 Task: Calculate mortgage payments in Spokane, Washington and evaluate the risks and benefits of this adjustable-rate mortgage.
Action: Mouse moved to (128, 125)
Screenshot: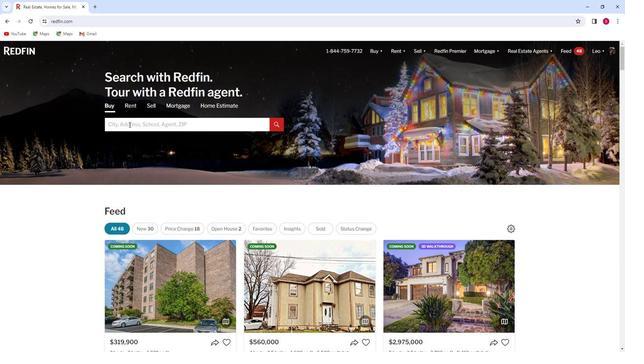 
Action: Mouse pressed left at (128, 125)
Screenshot: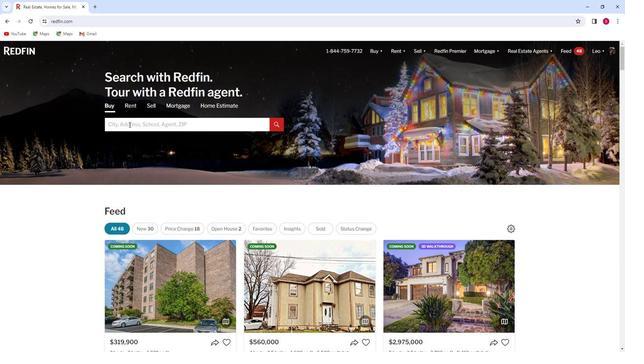 
Action: Key pressed <Key.shift>Spokane
Screenshot: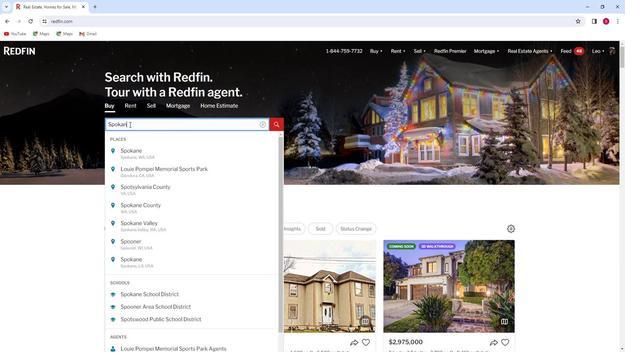 
Action: Mouse moved to (138, 151)
Screenshot: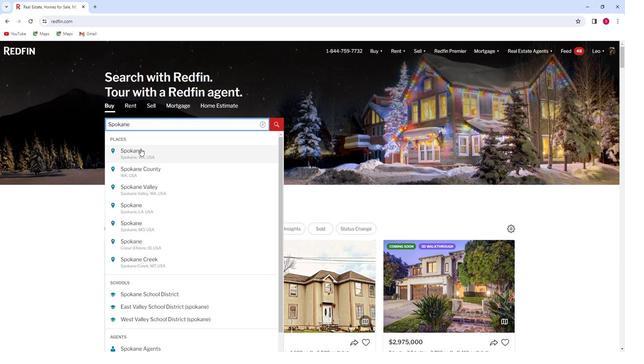 
Action: Mouse pressed left at (138, 151)
Screenshot: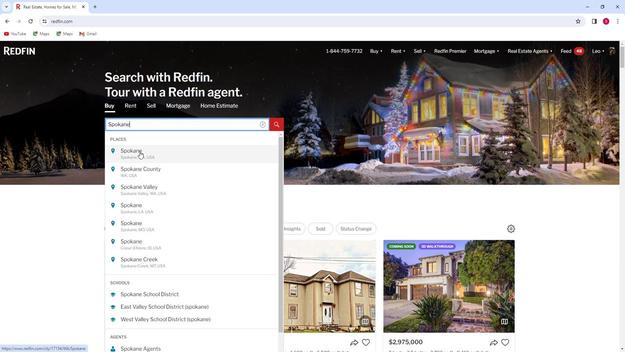 
Action: Mouse moved to (461, 110)
Screenshot: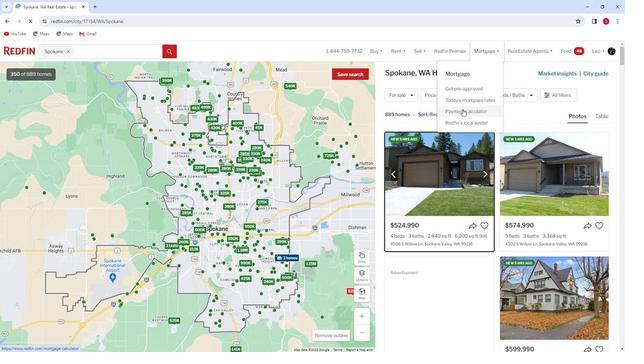 
Action: Mouse pressed left at (461, 110)
Screenshot: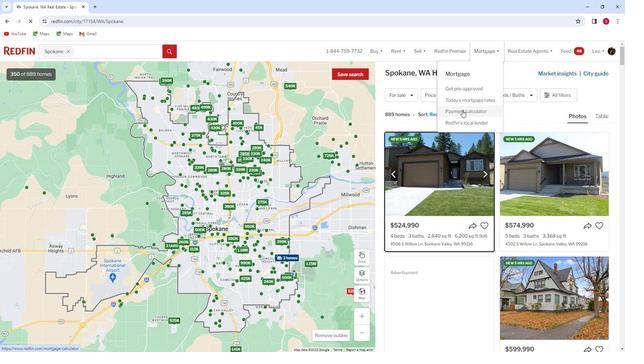 
Action: Mouse moved to (186, 185)
Screenshot: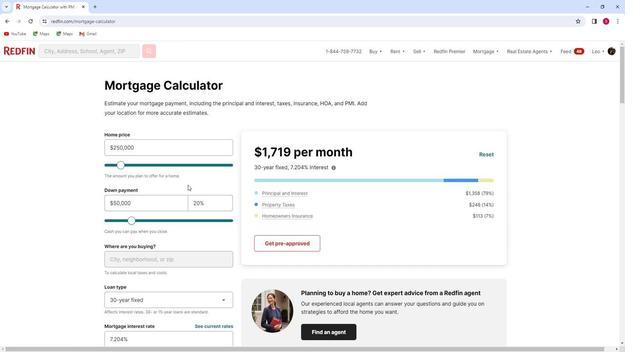 
Action: Mouse scrolled (186, 184) with delta (0, 0)
Screenshot: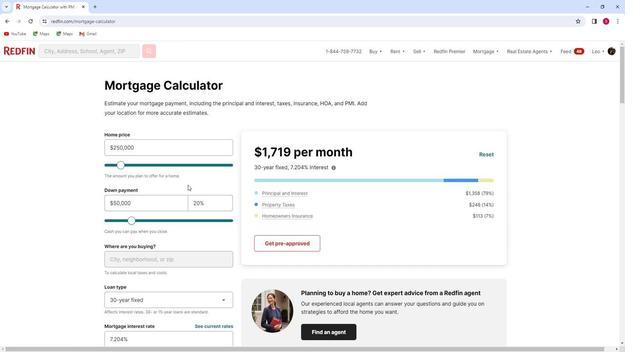 
Action: Mouse scrolled (186, 184) with delta (0, 0)
Screenshot: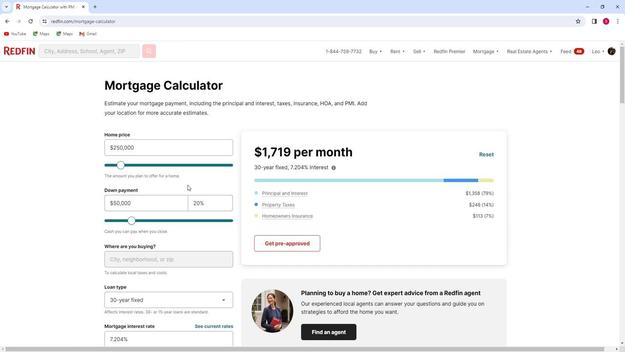 
Action: Mouse scrolled (186, 184) with delta (0, 0)
Screenshot: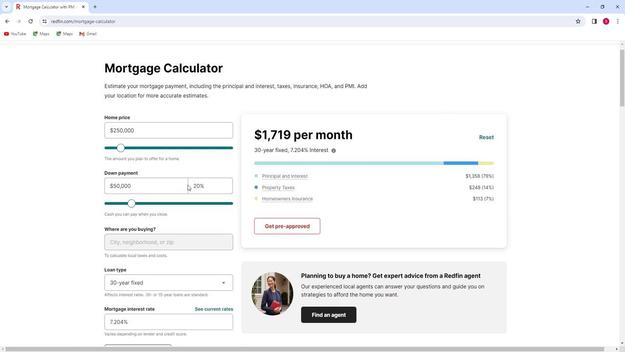 
Action: Mouse moved to (142, 157)
Screenshot: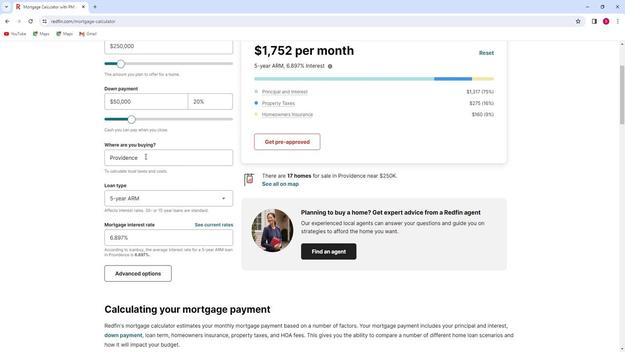 
Action: Mouse pressed left at (142, 157)
Screenshot: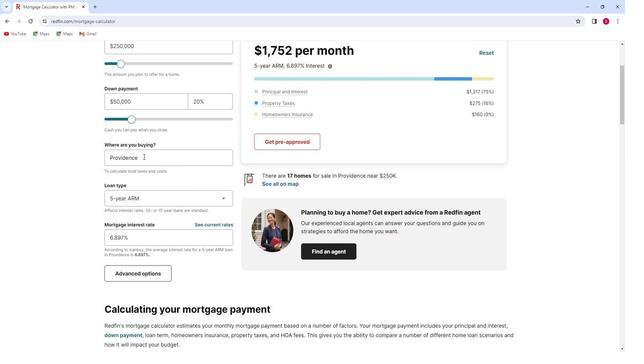 
Action: Mouse moved to (128, 158)
Screenshot: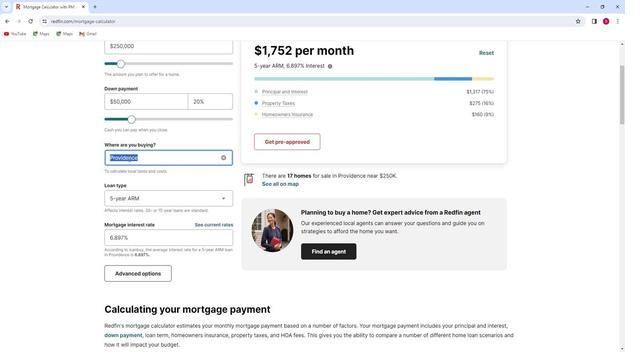
Action: Key pressed <Key.shift>Spokane
Screenshot: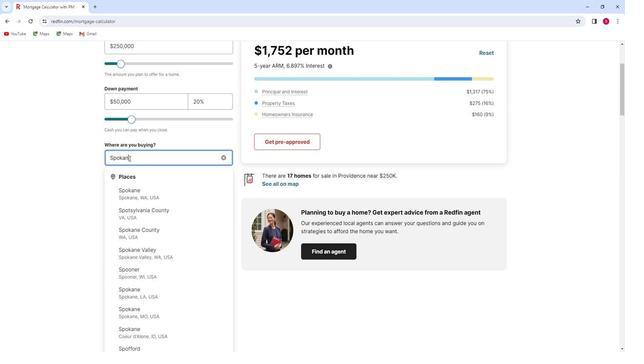
Action: Mouse moved to (149, 195)
Screenshot: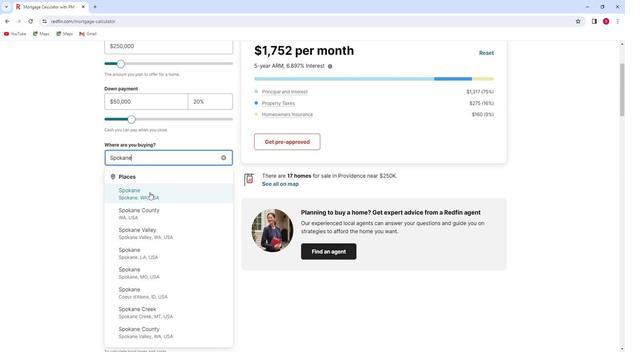 
Action: Mouse pressed left at (149, 195)
Screenshot: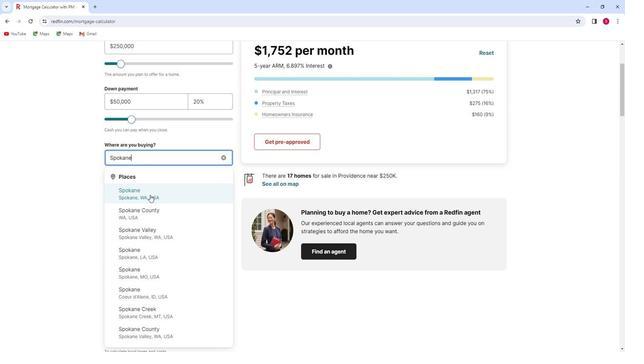 
Action: Mouse moved to (149, 194)
Screenshot: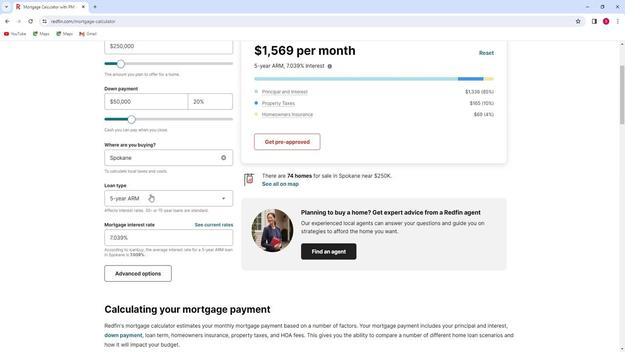 
Action: Mouse scrolled (149, 194) with delta (0, 0)
Screenshot: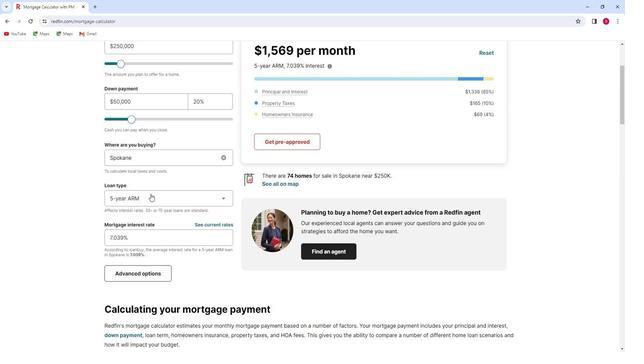 
Action: Mouse scrolled (149, 194) with delta (0, 0)
Screenshot: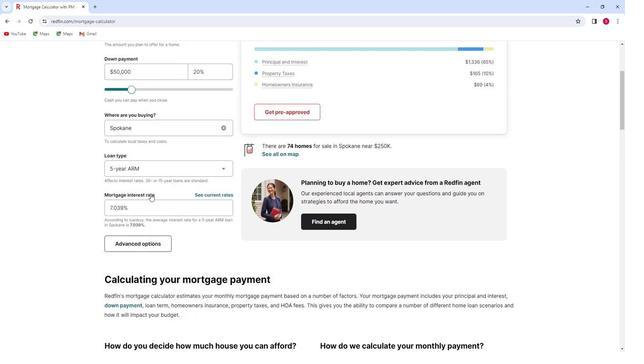 
Action: Mouse moved to (136, 168)
Screenshot: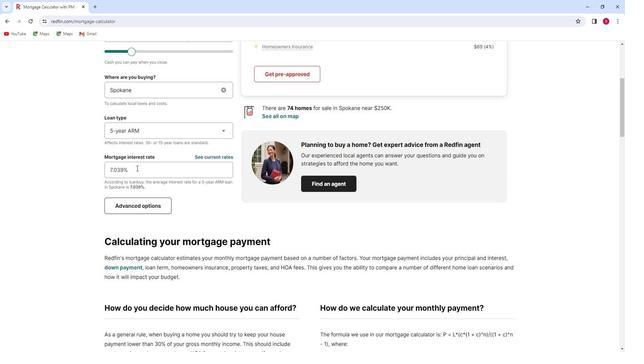 
Action: Mouse scrolled (136, 168) with delta (0, 0)
Screenshot: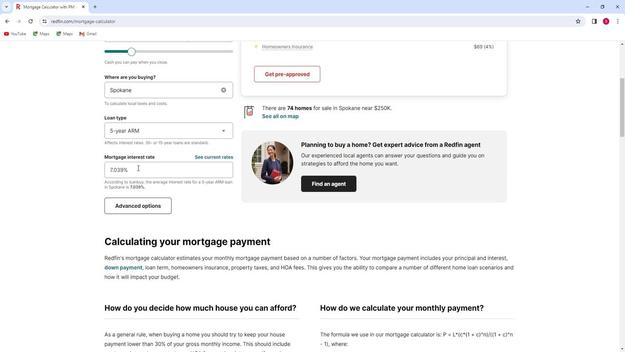 
Action: Mouse scrolled (136, 168) with delta (0, 0)
Screenshot: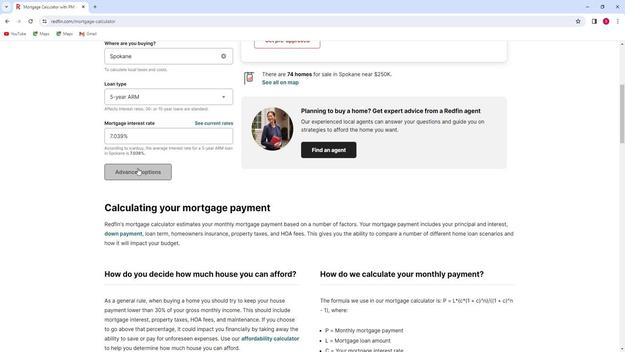 
Action: Mouse scrolled (136, 168) with delta (0, 0)
Screenshot: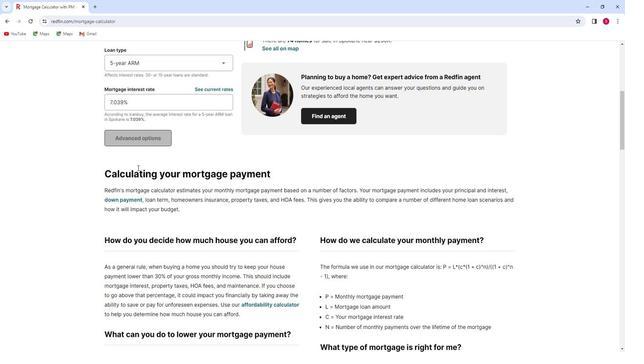 
Action: Mouse scrolled (136, 168) with delta (0, 0)
Screenshot: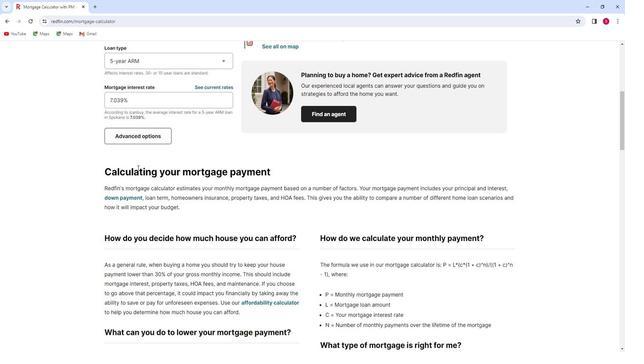 
Action: Mouse scrolled (136, 168) with delta (0, 0)
Screenshot: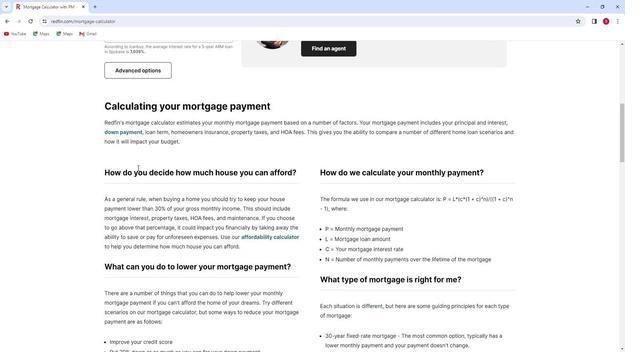 
Action: Mouse moved to (136, 168)
Screenshot: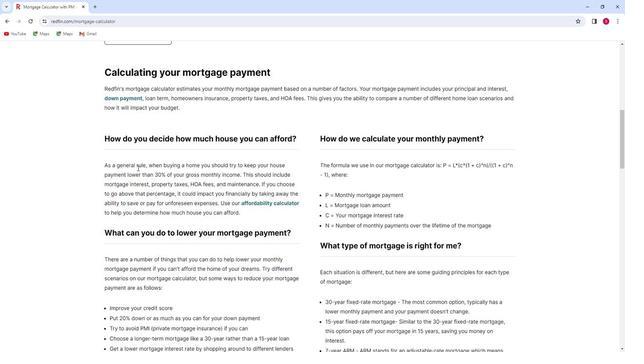 
Action: Mouse scrolled (136, 167) with delta (0, 0)
Screenshot: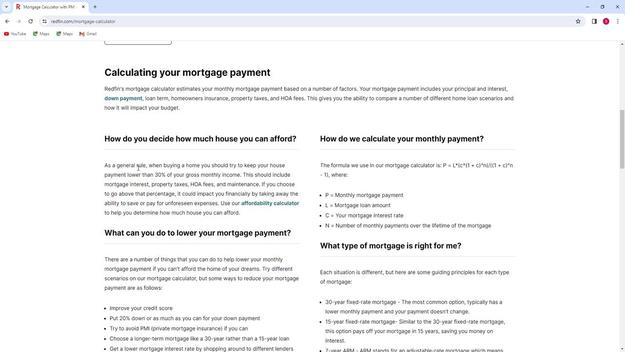 
Action: Mouse scrolled (136, 167) with delta (0, 0)
Screenshot: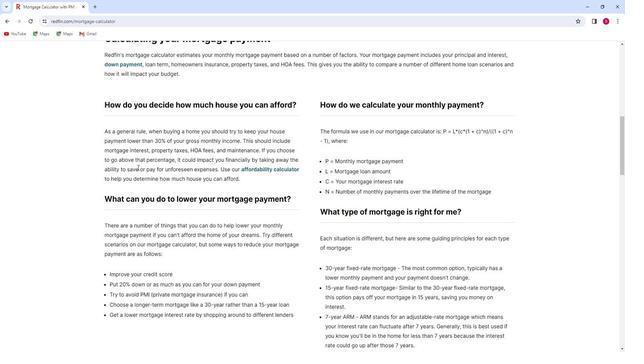 
Action: Mouse scrolled (136, 167) with delta (0, 0)
Screenshot: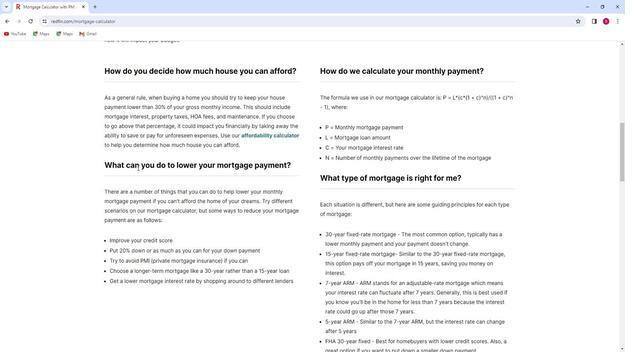 
Action: Mouse scrolled (136, 167) with delta (0, 0)
Screenshot: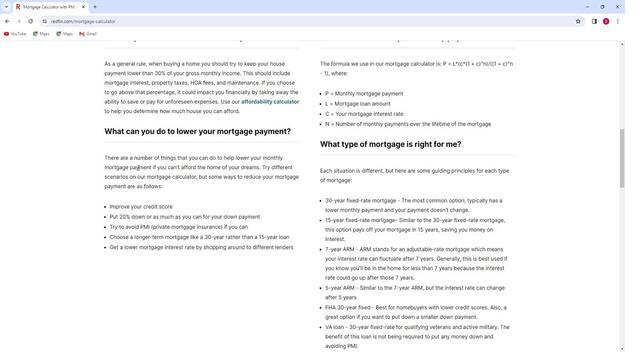 
Action: Mouse moved to (136, 168)
Screenshot: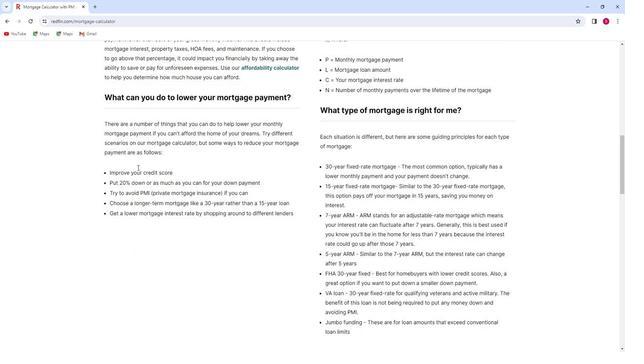 
Action: Mouse scrolled (136, 167) with delta (0, 0)
Screenshot: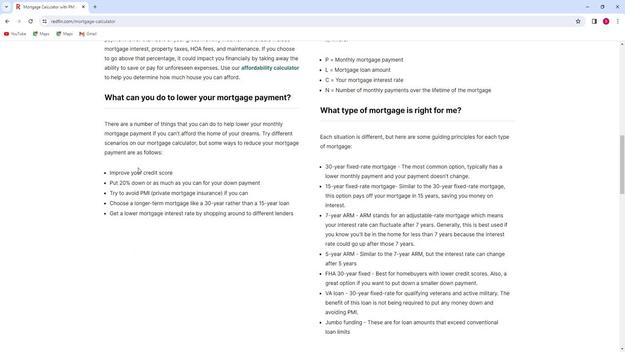 
Action: Mouse scrolled (136, 167) with delta (0, 0)
Screenshot: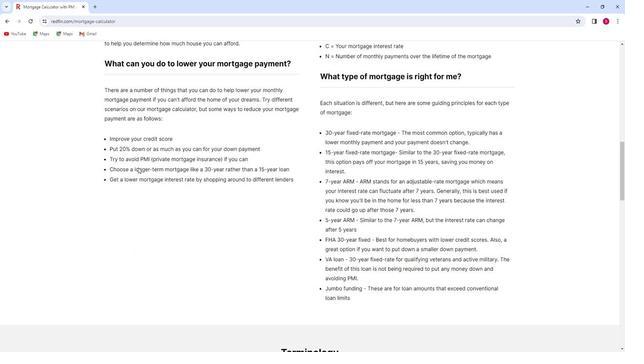 
Action: Mouse scrolled (136, 167) with delta (0, 0)
Screenshot: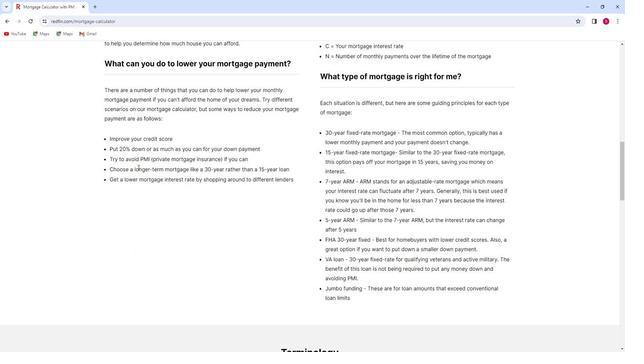 
Action: Mouse scrolled (136, 167) with delta (0, 0)
Screenshot: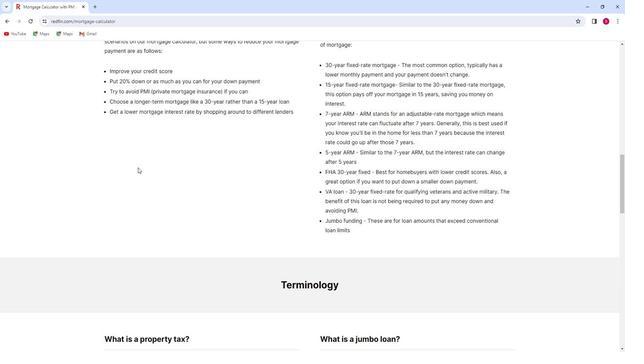 
Action: Mouse scrolled (136, 167) with delta (0, 0)
Screenshot: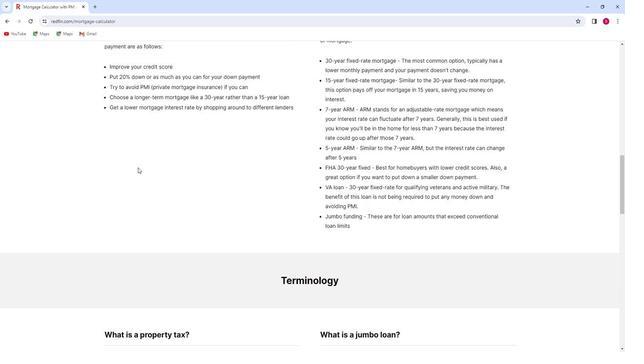 
Action: Mouse scrolled (136, 167) with delta (0, 0)
Screenshot: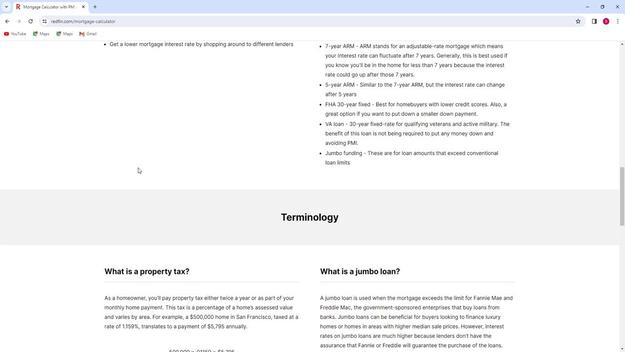 
Action: Mouse scrolled (136, 167) with delta (0, 0)
Screenshot: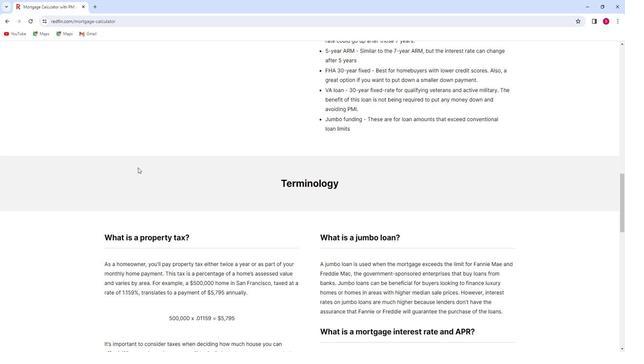 
Action: Mouse scrolled (136, 167) with delta (0, 0)
Screenshot: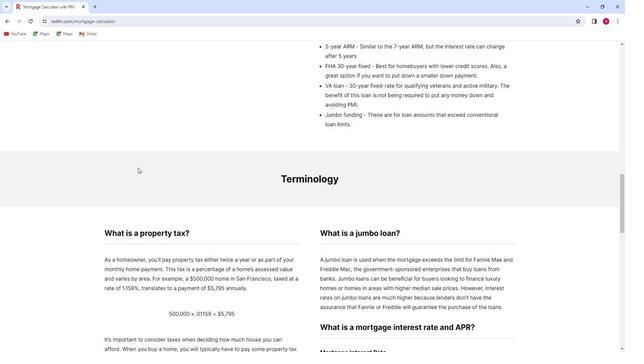 
Action: Mouse scrolled (136, 167) with delta (0, 0)
Screenshot: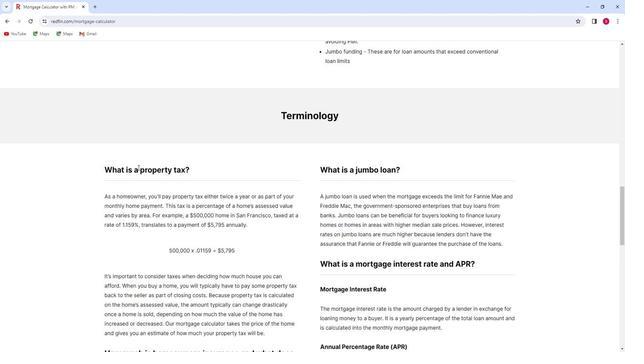 
Action: Mouse scrolled (136, 167) with delta (0, 0)
Screenshot: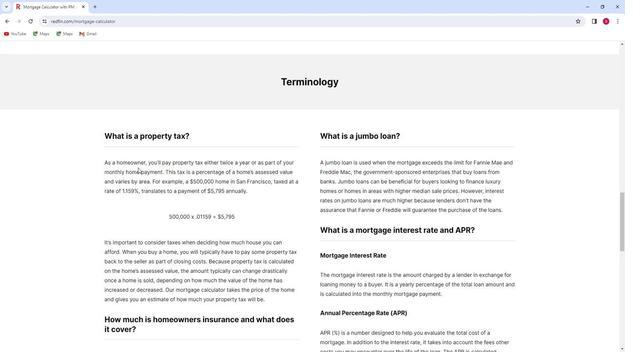 
Action: Mouse scrolled (136, 167) with delta (0, 0)
Screenshot: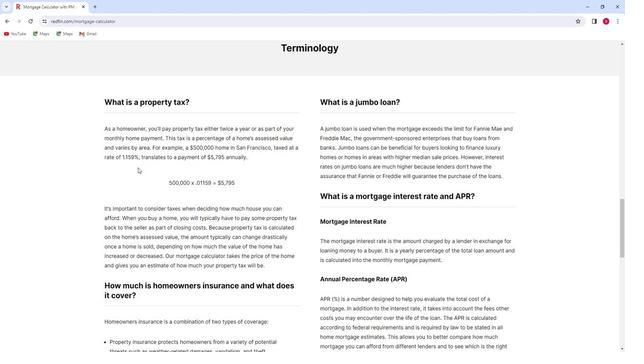
Action: Mouse scrolled (136, 167) with delta (0, 0)
Screenshot: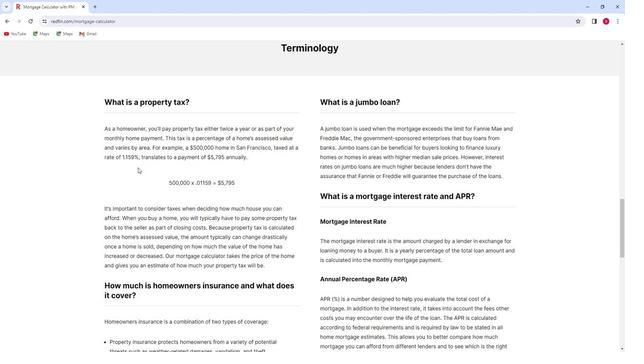
Action: Mouse moved to (337, 186)
Screenshot: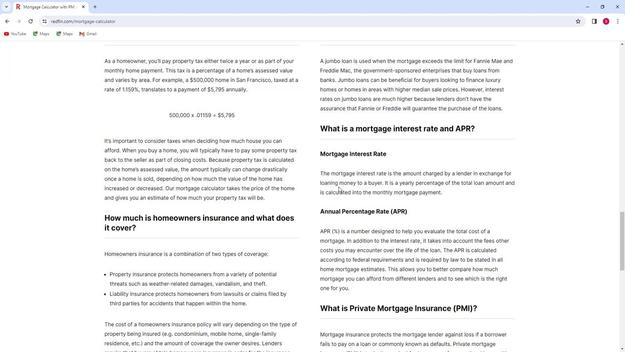 
Action: Mouse scrolled (337, 186) with delta (0, 0)
Screenshot: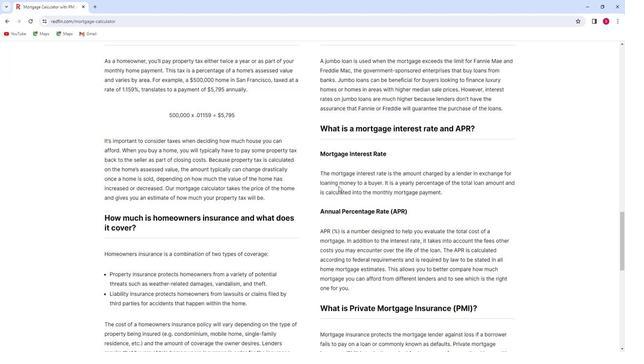 
Action: Mouse scrolled (337, 186) with delta (0, 0)
Screenshot: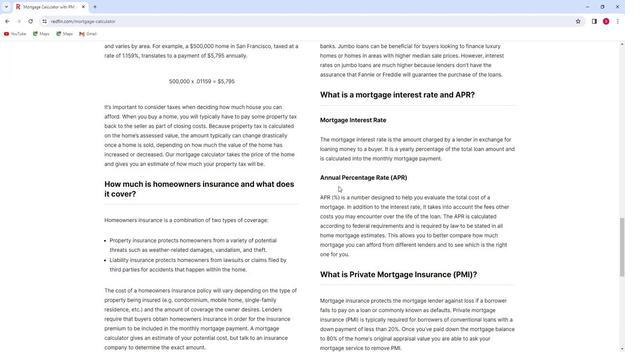 
Action: Mouse scrolled (337, 186) with delta (0, 0)
Screenshot: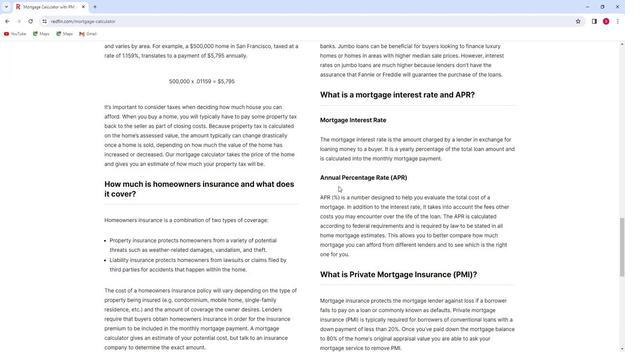 
Action: Mouse scrolled (337, 186) with delta (0, 0)
Screenshot: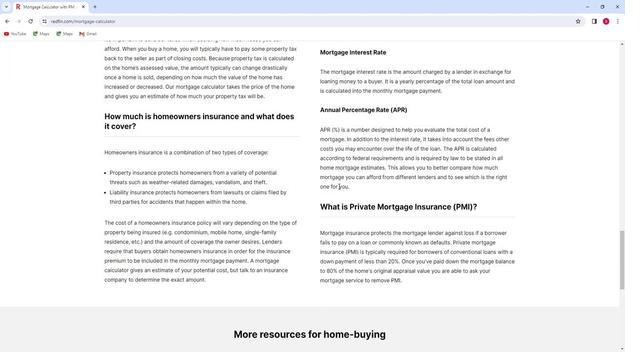 
Action: Mouse scrolled (337, 186) with delta (0, 0)
Screenshot: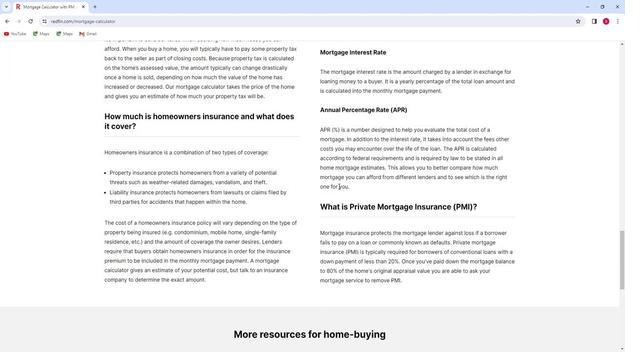 
Action: Mouse scrolled (337, 186) with delta (0, 0)
Screenshot: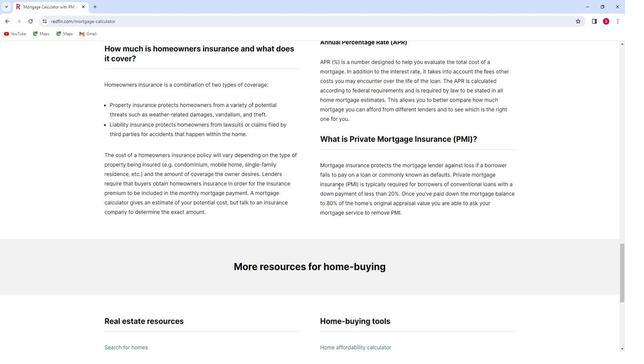 
Action: Mouse scrolled (337, 186) with delta (0, 0)
Screenshot: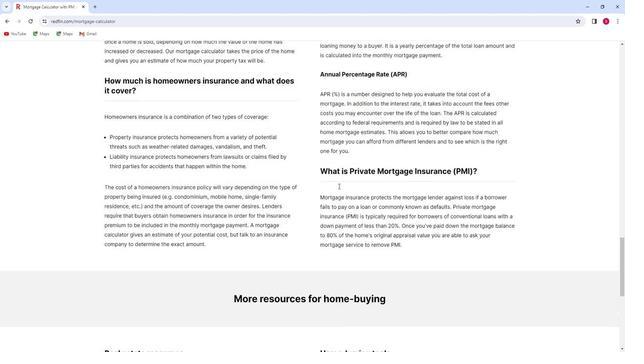 
Action: Mouse scrolled (337, 186) with delta (0, 0)
Screenshot: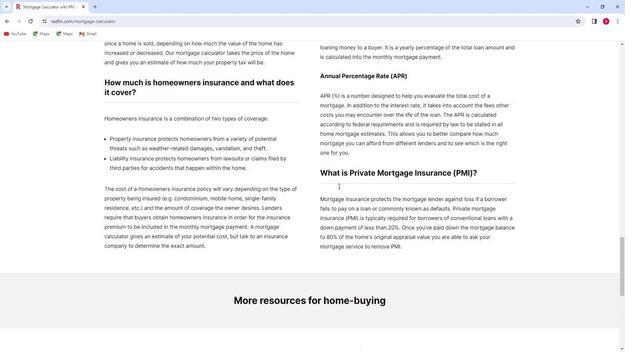 
Action: Mouse scrolled (337, 186) with delta (0, 0)
Screenshot: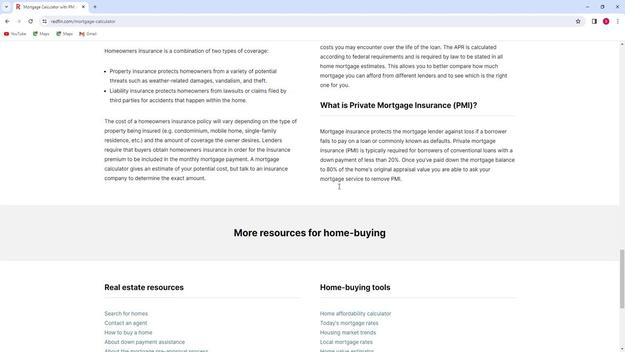 
Action: Mouse scrolled (337, 186) with delta (0, 0)
Screenshot: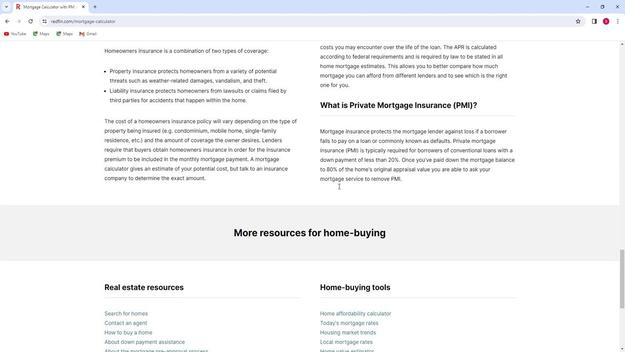 
Action: Mouse scrolled (337, 186) with delta (0, 0)
Screenshot: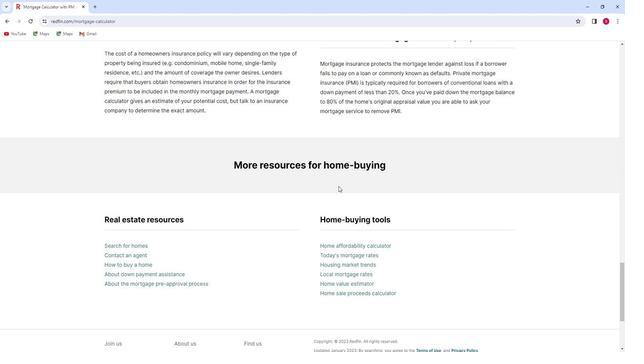 
Action: Mouse scrolled (337, 186) with delta (0, 0)
Screenshot: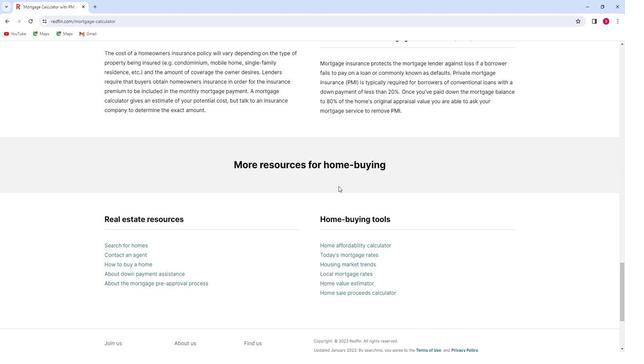 
Action: Mouse scrolled (337, 186) with delta (0, 0)
Screenshot: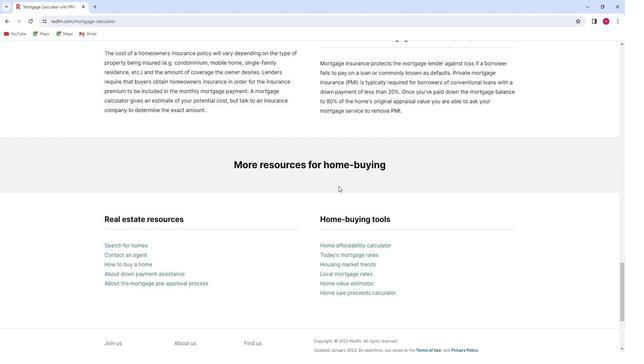 
Action: Mouse scrolled (337, 186) with delta (0, 0)
Screenshot: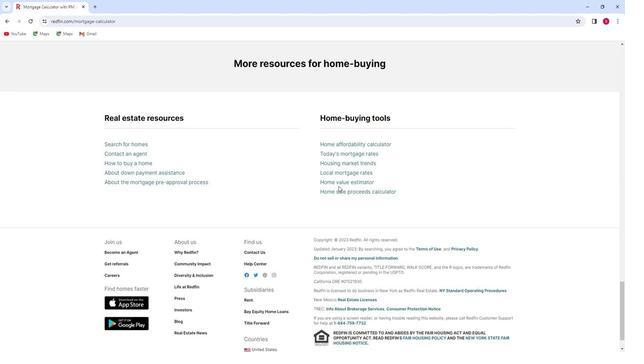 
Action: Mouse scrolled (337, 186) with delta (0, 0)
Screenshot: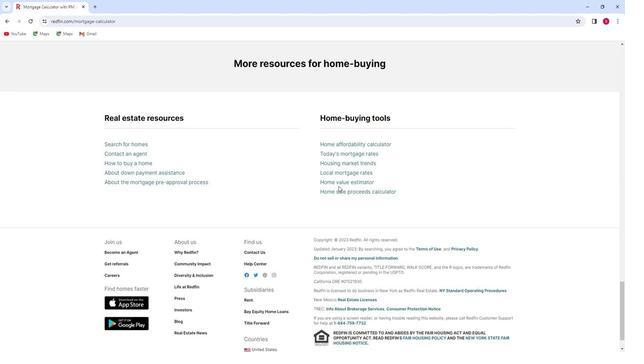 
Action: Mouse scrolled (337, 186) with delta (0, 0)
Screenshot: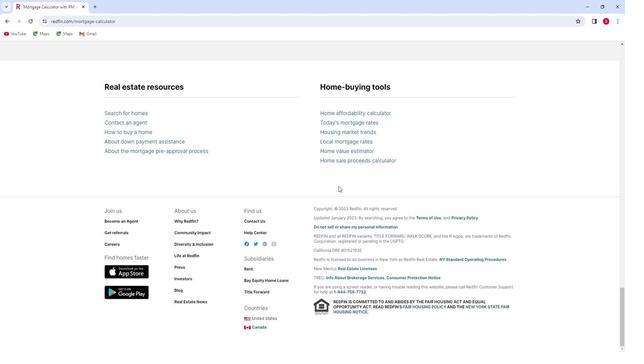 
Action: Mouse scrolled (337, 186) with delta (0, 0)
Screenshot: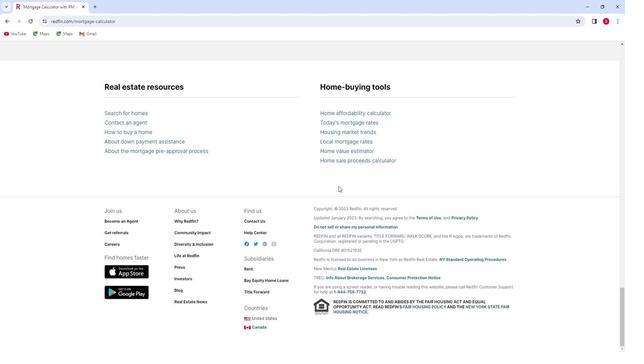 
Action: Mouse scrolled (337, 186) with delta (0, 0)
Screenshot: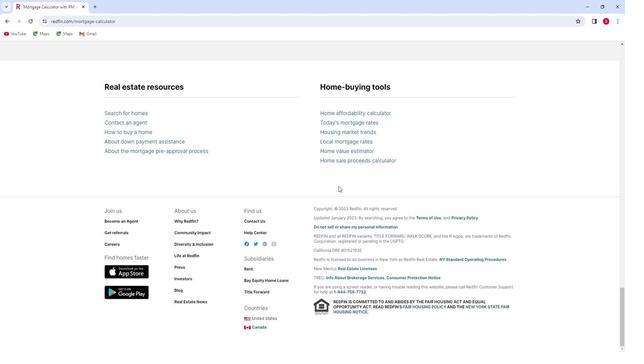 
Action: Mouse scrolled (337, 186) with delta (0, 0)
Screenshot: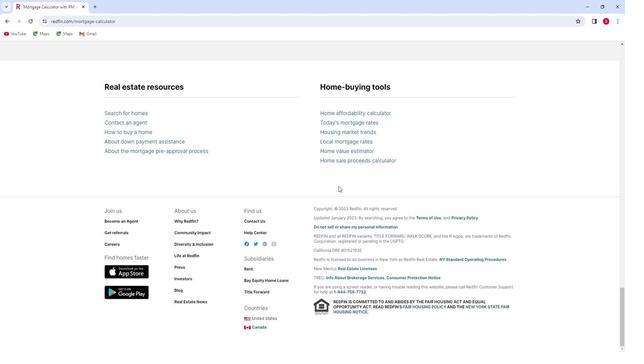 
Action: Mouse scrolled (337, 186) with delta (0, 0)
Screenshot: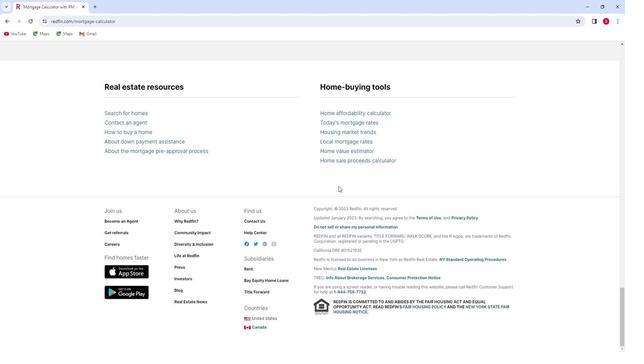 
Action: Mouse scrolled (337, 186) with delta (0, 0)
Screenshot: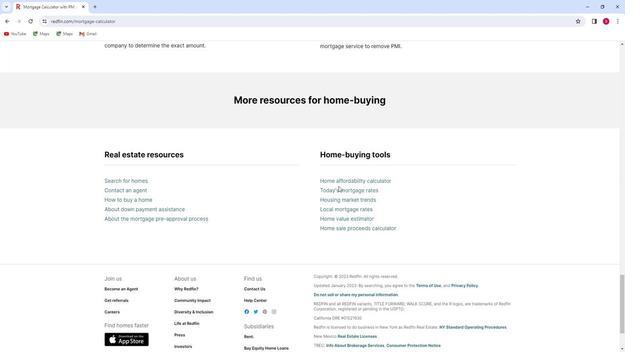 
Action: Mouse scrolled (337, 186) with delta (0, 0)
Screenshot: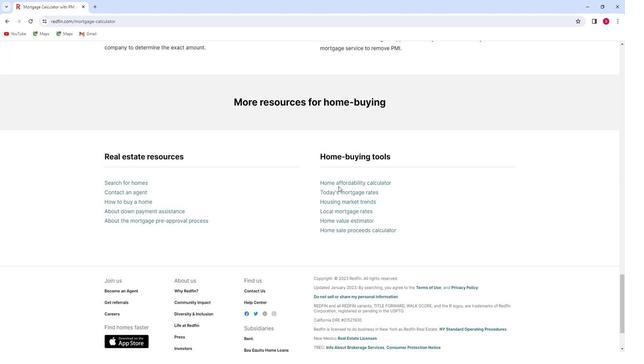 
Action: Mouse scrolled (337, 186) with delta (0, 0)
Screenshot: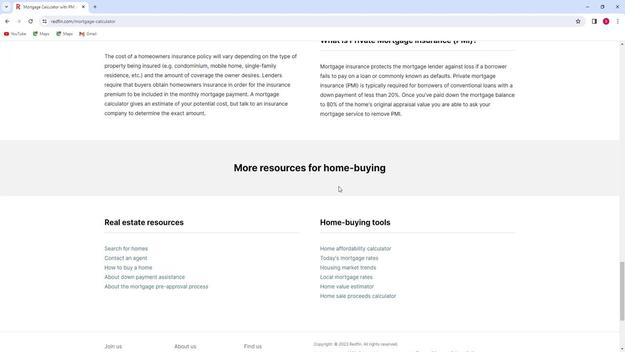 
Action: Mouse scrolled (337, 186) with delta (0, 0)
Screenshot: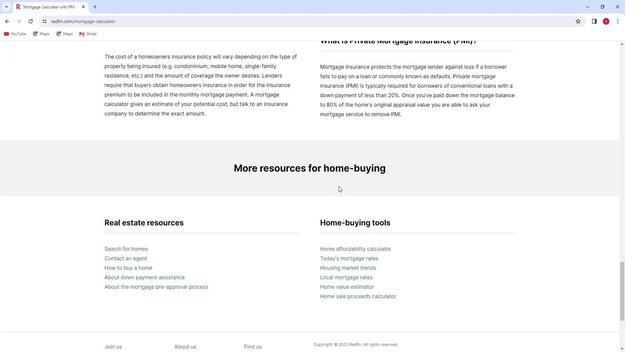 
Action: Mouse scrolled (337, 186) with delta (0, 0)
Screenshot: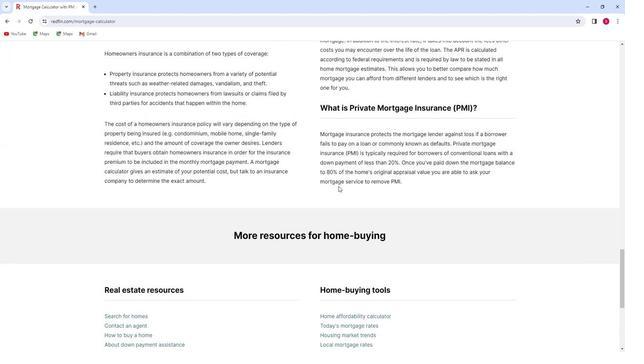 
Action: Mouse scrolled (337, 186) with delta (0, 0)
Screenshot: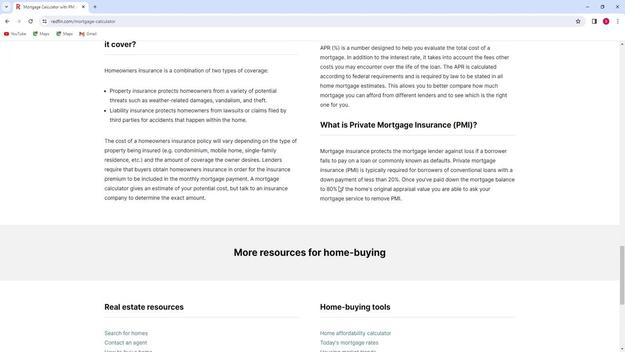 
Action: Mouse scrolled (337, 186) with delta (0, 0)
Screenshot: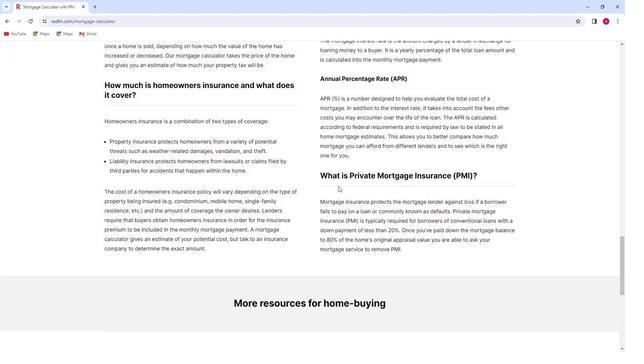 
Action: Mouse scrolled (337, 186) with delta (0, 0)
Screenshot: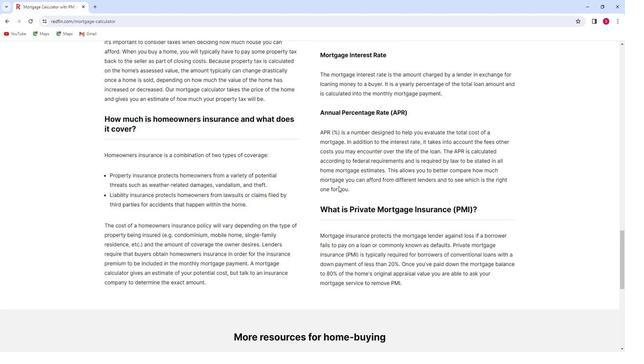 
Action: Mouse scrolled (337, 186) with delta (0, 0)
Screenshot: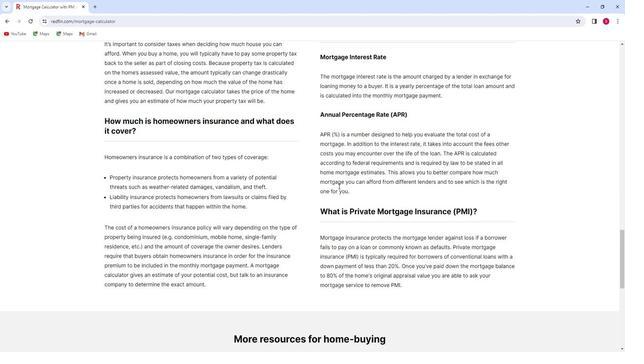 
Action: Mouse scrolled (337, 186) with delta (0, 0)
Screenshot: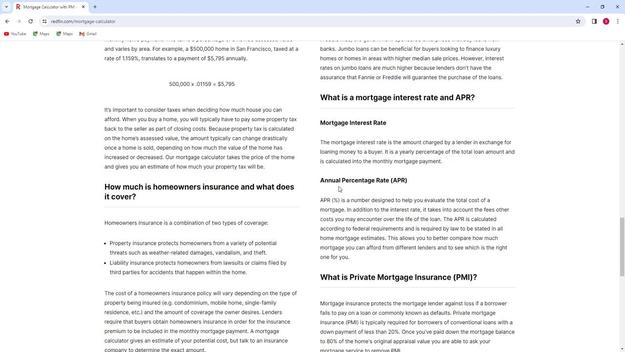 
Action: Mouse scrolled (337, 186) with delta (0, 0)
Screenshot: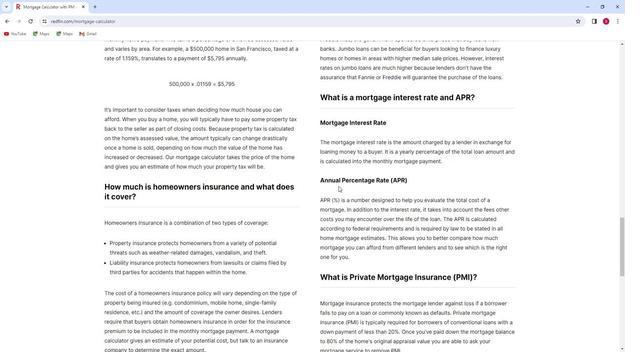 
Action: Mouse scrolled (337, 186) with delta (0, 0)
Screenshot: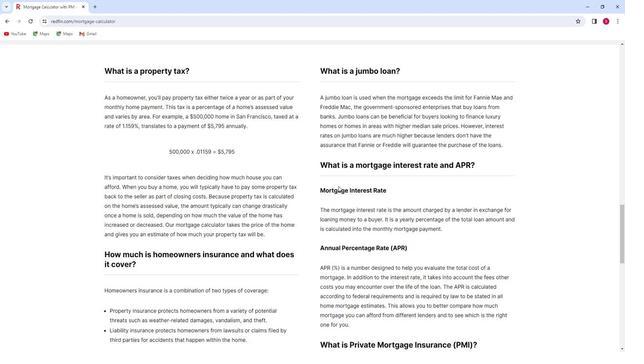 
Action: Mouse scrolled (337, 186) with delta (0, 0)
Screenshot: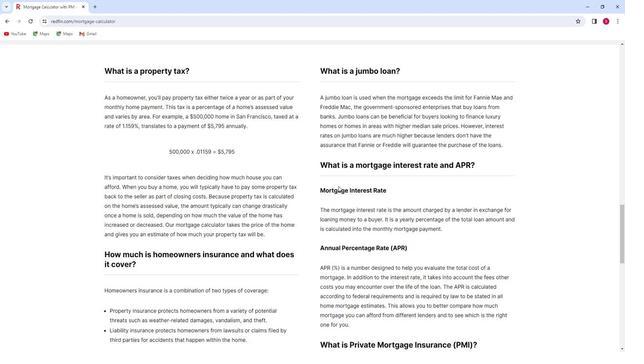 
Action: Mouse moved to (398, 260)
Screenshot: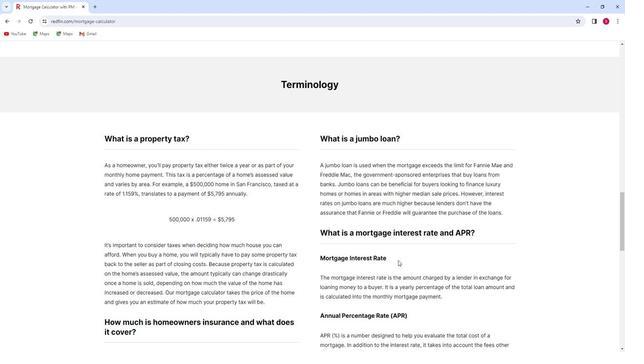 
Action: Mouse scrolled (398, 261) with delta (0, 0)
Screenshot: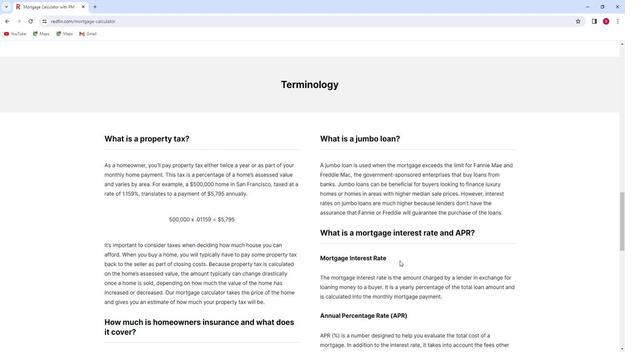 
Action: Mouse scrolled (398, 261) with delta (0, 0)
Screenshot: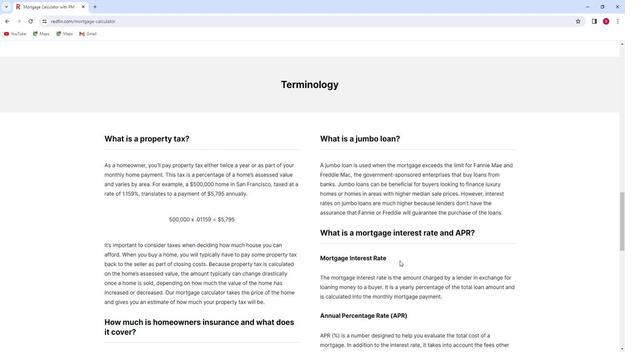 
Action: Mouse scrolled (398, 261) with delta (0, 0)
Screenshot: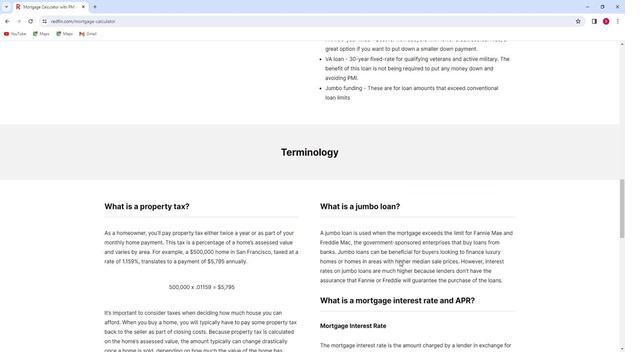 
Action: Mouse scrolled (398, 261) with delta (0, 0)
Screenshot: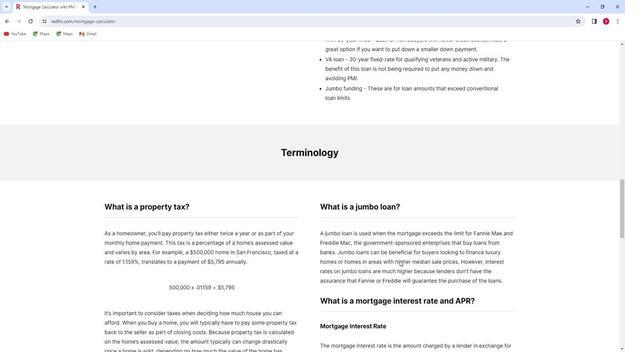 
Action: Mouse scrolled (398, 261) with delta (0, 0)
Screenshot: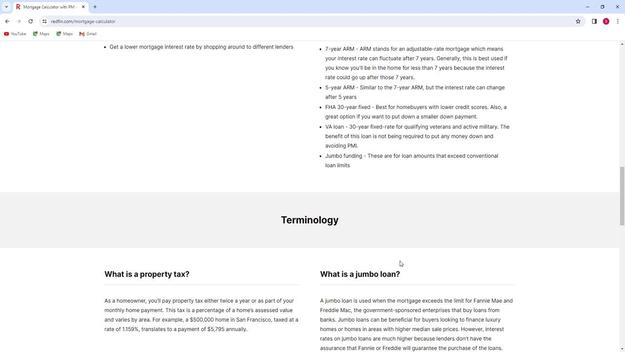 
Action: Mouse scrolled (398, 261) with delta (0, 0)
Screenshot: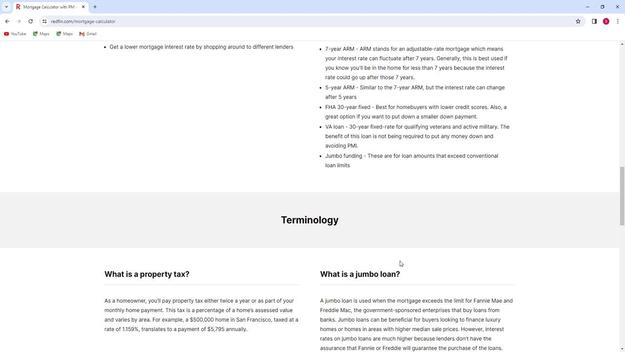 
Action: Mouse moved to (349, 130)
Screenshot: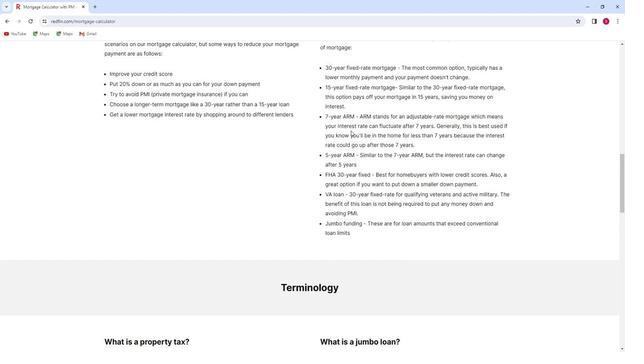 
Action: Mouse scrolled (349, 130) with delta (0, 0)
Screenshot: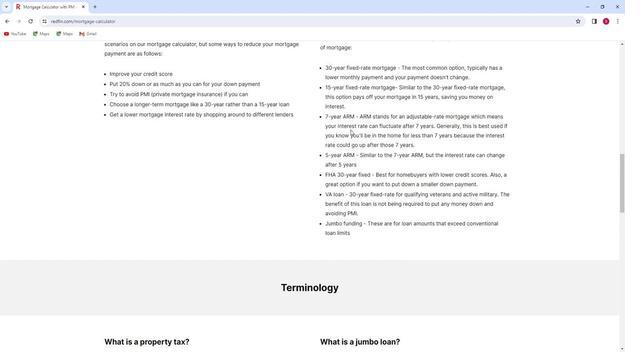 
Action: Mouse moved to (359, 99)
Screenshot: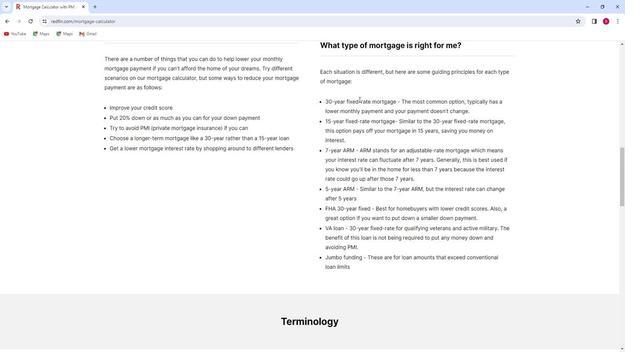 
Action: Mouse scrolled (359, 99) with delta (0, 0)
Screenshot: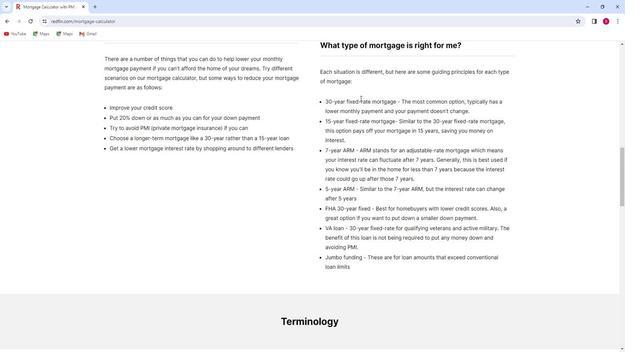 
Action: Mouse moved to (372, 198)
Screenshot: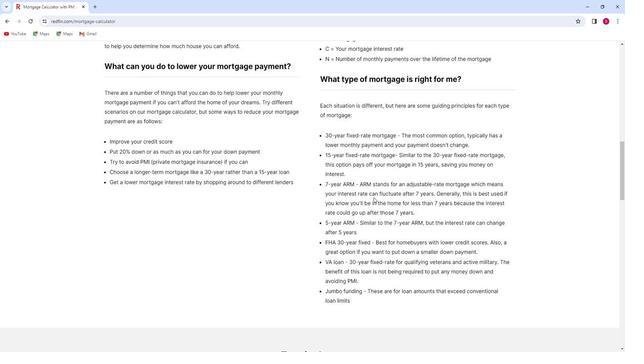 
Action: Mouse scrolled (372, 198) with delta (0, 0)
Screenshot: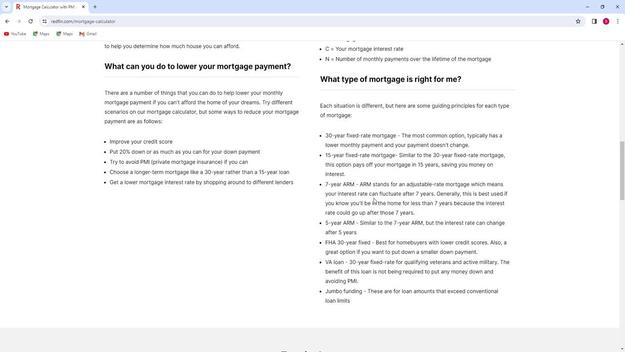
Action: Mouse scrolled (372, 198) with delta (0, 0)
Screenshot: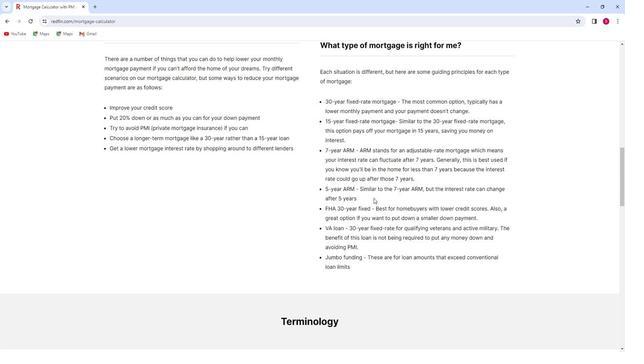 
Action: Mouse scrolled (372, 198) with delta (0, 0)
Screenshot: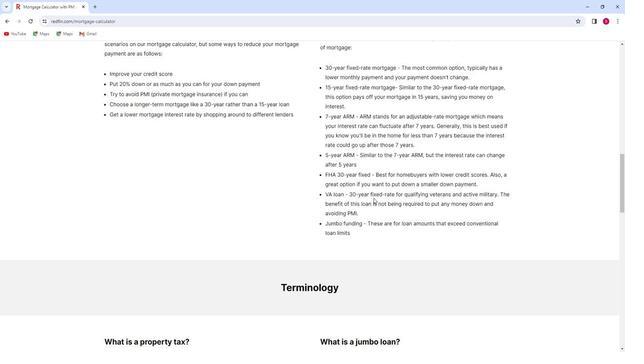 
Action: Mouse scrolled (372, 198) with delta (0, 0)
Screenshot: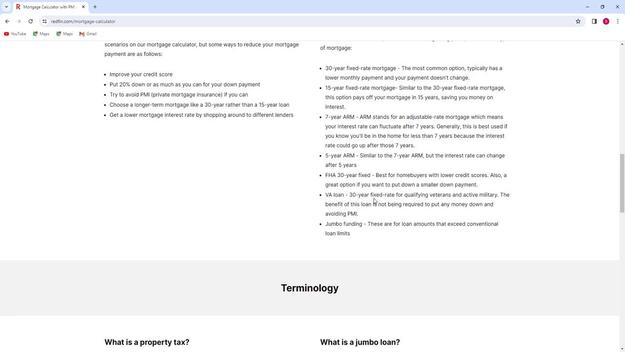 
Action: Mouse scrolled (372, 198) with delta (0, 0)
Screenshot: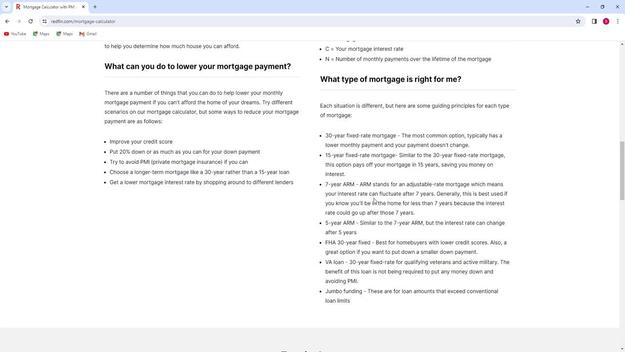 
Action: Mouse moved to (367, 195)
Screenshot: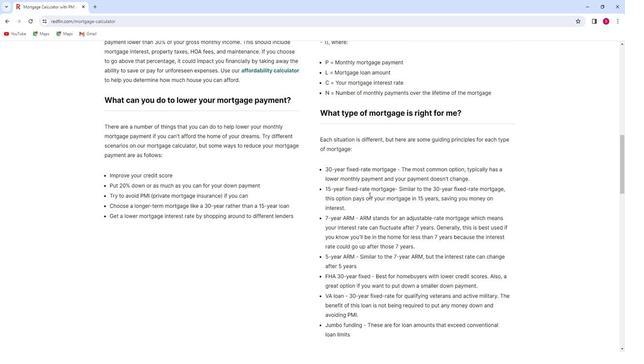 
Action: Mouse scrolled (367, 195) with delta (0, 0)
Screenshot: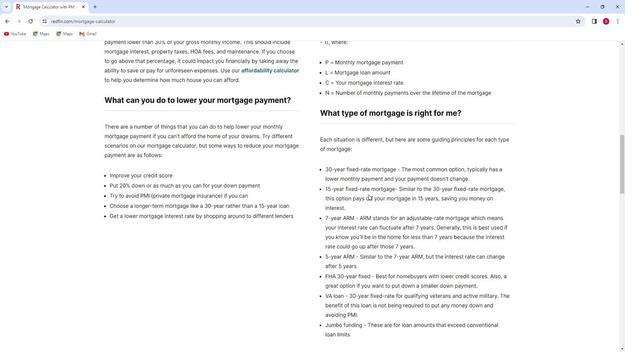 
Action: Mouse scrolled (367, 195) with delta (0, 0)
Screenshot: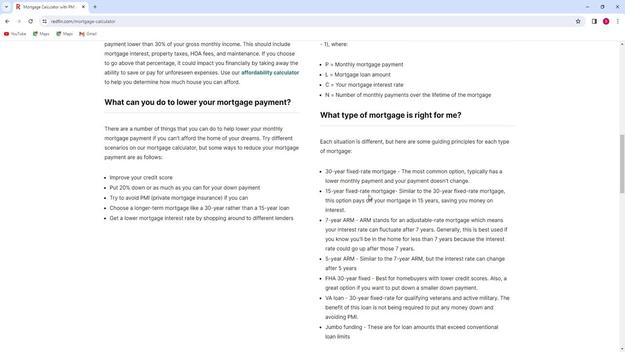 
Action: Mouse scrolled (367, 195) with delta (0, 0)
Screenshot: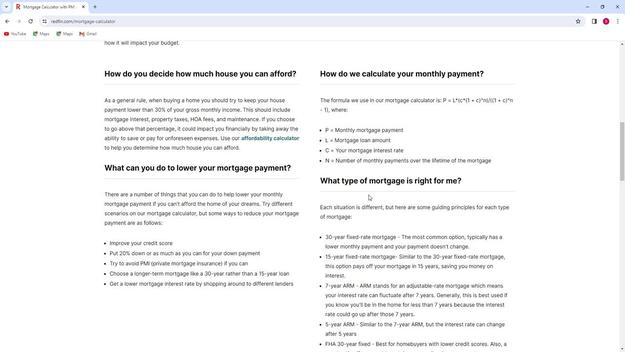 
Action: Mouse scrolled (367, 195) with delta (0, 0)
Screenshot: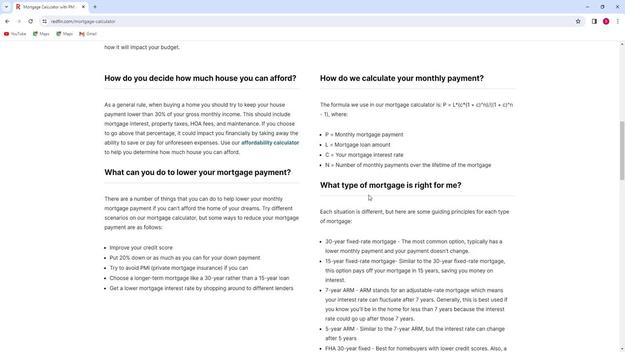 
Action: Mouse scrolled (367, 195) with delta (0, 0)
Screenshot: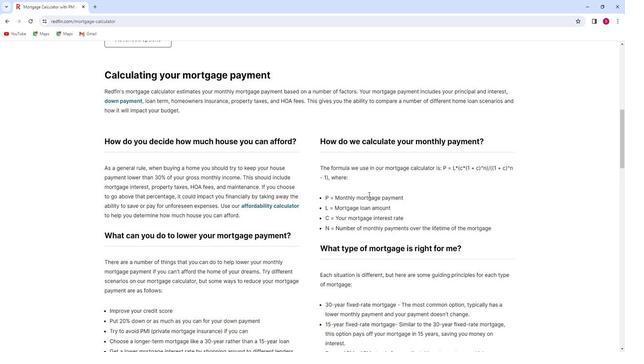 
Action: Mouse scrolled (367, 195) with delta (0, 0)
Screenshot: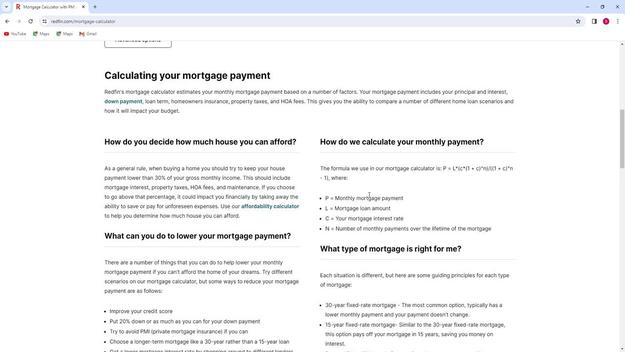 
Action: Mouse scrolled (367, 195) with delta (0, 0)
Screenshot: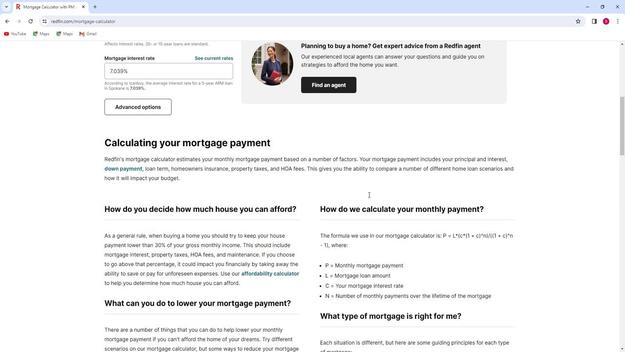 
Action: Mouse scrolled (367, 195) with delta (0, 0)
Screenshot: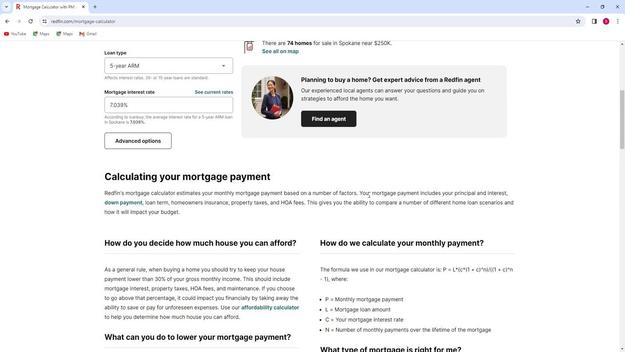 
Action: Mouse scrolled (367, 195) with delta (0, 0)
Screenshot: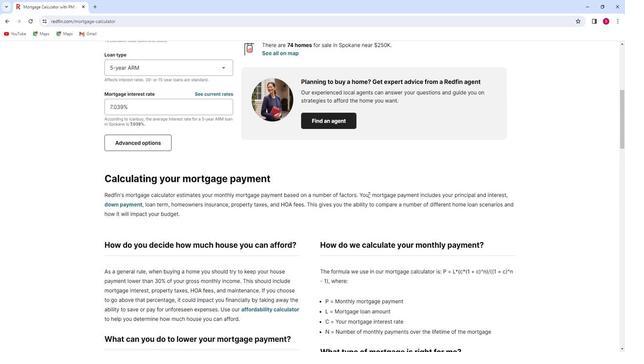 
Action: Mouse scrolled (367, 195) with delta (0, 0)
Screenshot: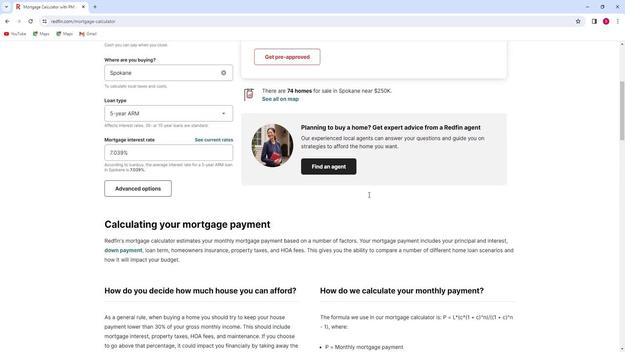 
Action: Mouse scrolled (367, 195) with delta (0, 0)
Screenshot: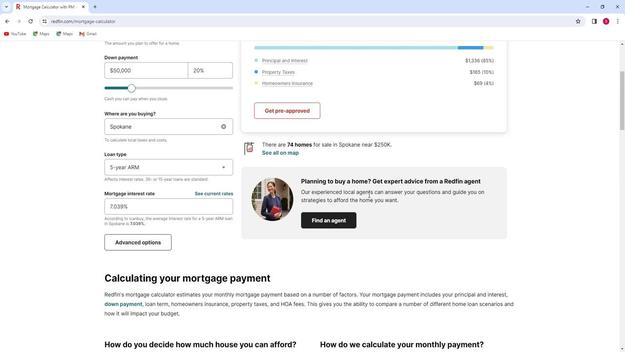 
Action: Mouse scrolled (367, 195) with delta (0, 0)
Screenshot: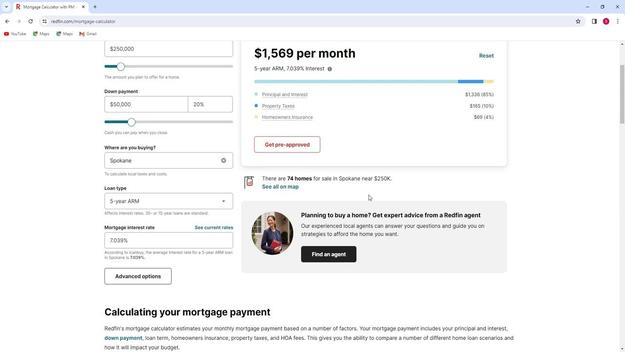
Action: Mouse scrolled (367, 195) with delta (0, 0)
Screenshot: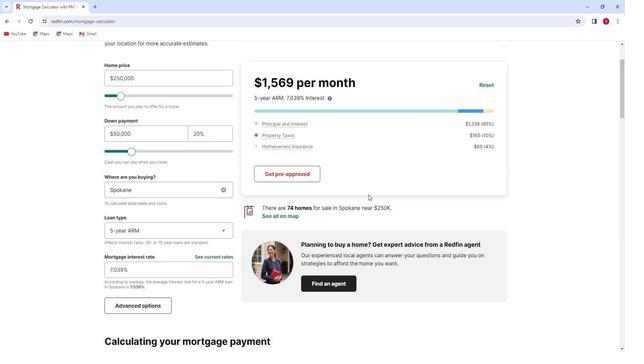 
Action: Mouse scrolled (367, 195) with delta (0, 0)
Screenshot: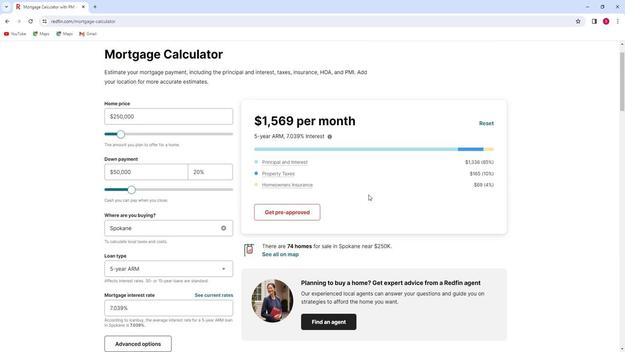 
Action: Mouse moved to (346, 225)
Screenshot: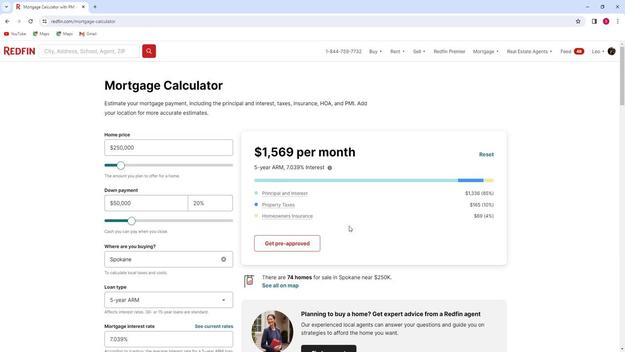 
Action: Mouse scrolled (346, 225) with delta (0, 0)
Screenshot: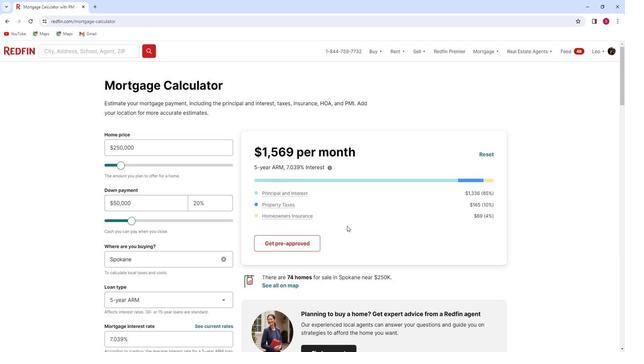 
Action: Mouse moved to (320, 245)
Screenshot: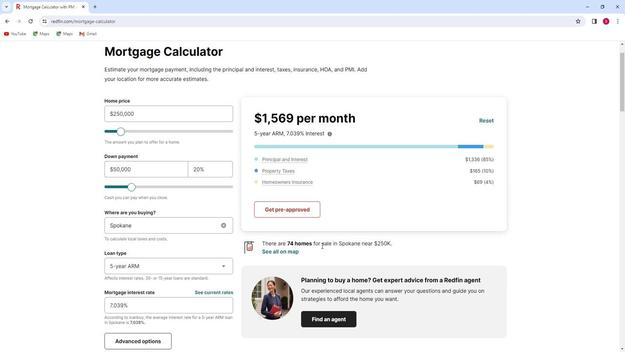 
Action: Mouse scrolled (320, 245) with delta (0, 0)
Screenshot: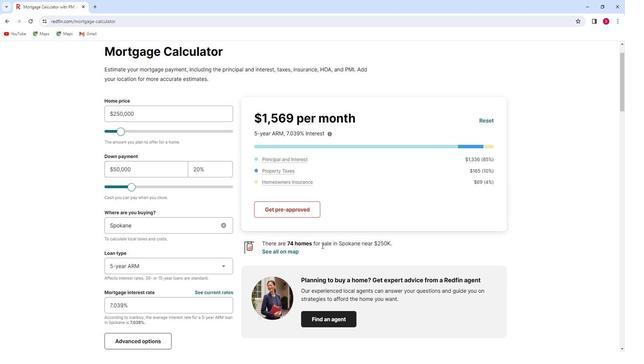 
Action: Mouse moved to (321, 245)
Screenshot: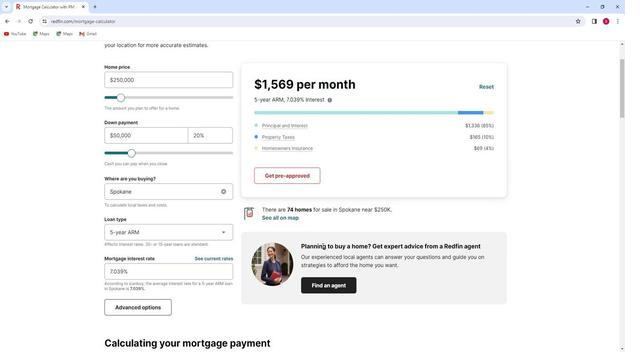 
Action: Mouse scrolled (321, 245) with delta (0, 0)
Screenshot: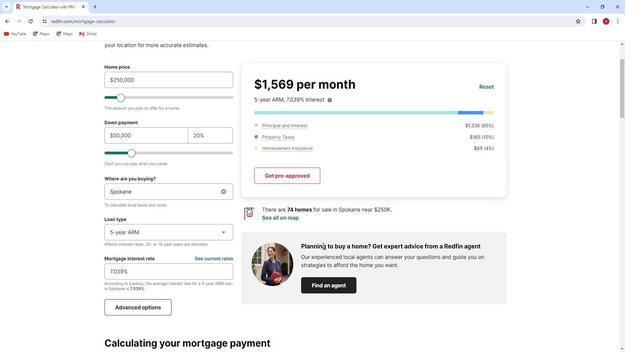 
Action: Mouse moved to (6, 22)
Screenshot: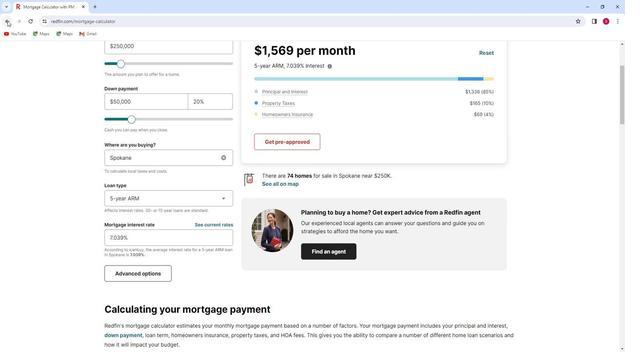 
Action: Mouse pressed left at (6, 22)
Screenshot: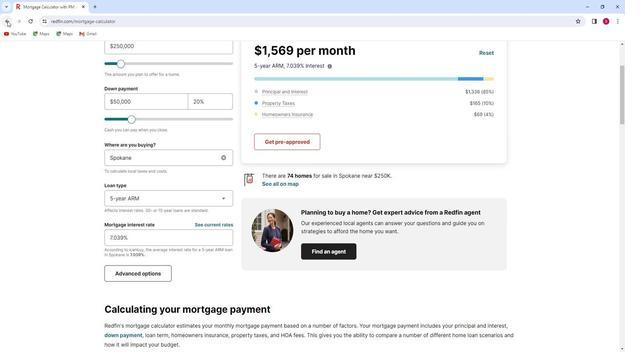 
Action: Mouse moved to (180, 136)
Screenshot: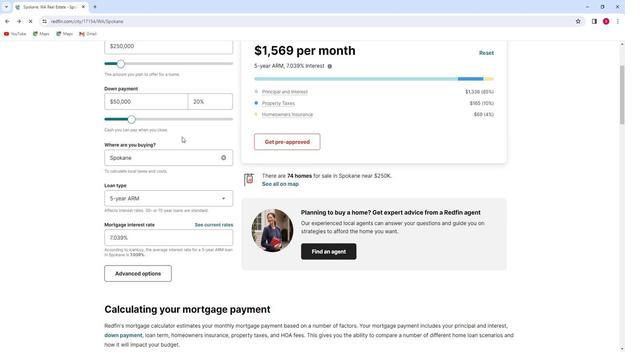 
